 Task: Create Card Employee Offboarding Review in Board Brand Ambassador Best Practices to Workspace Desktop Applications. Create Card Golf Review in Board Market Size Estimation to Workspace Desktop Applications. Create Card Employee Offboarding Review in Board Social Media Influencer Social Media Takeover Campaign Creation and Management to Workspace Desktop Applications
Action: Mouse moved to (113, 355)
Screenshot: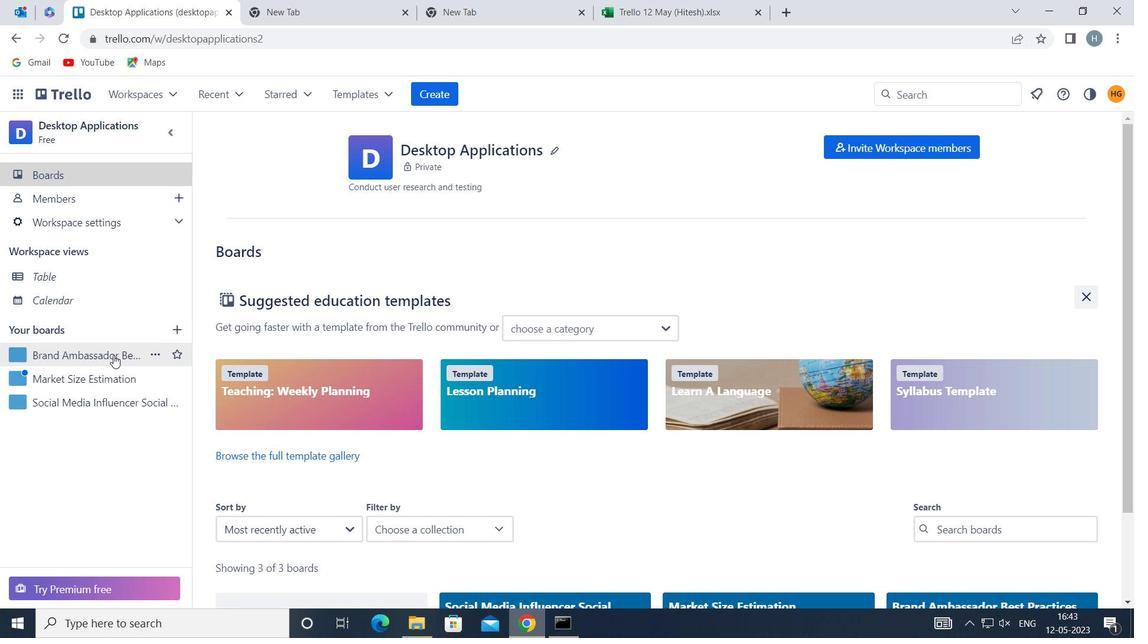 
Action: Mouse pressed left at (113, 355)
Screenshot: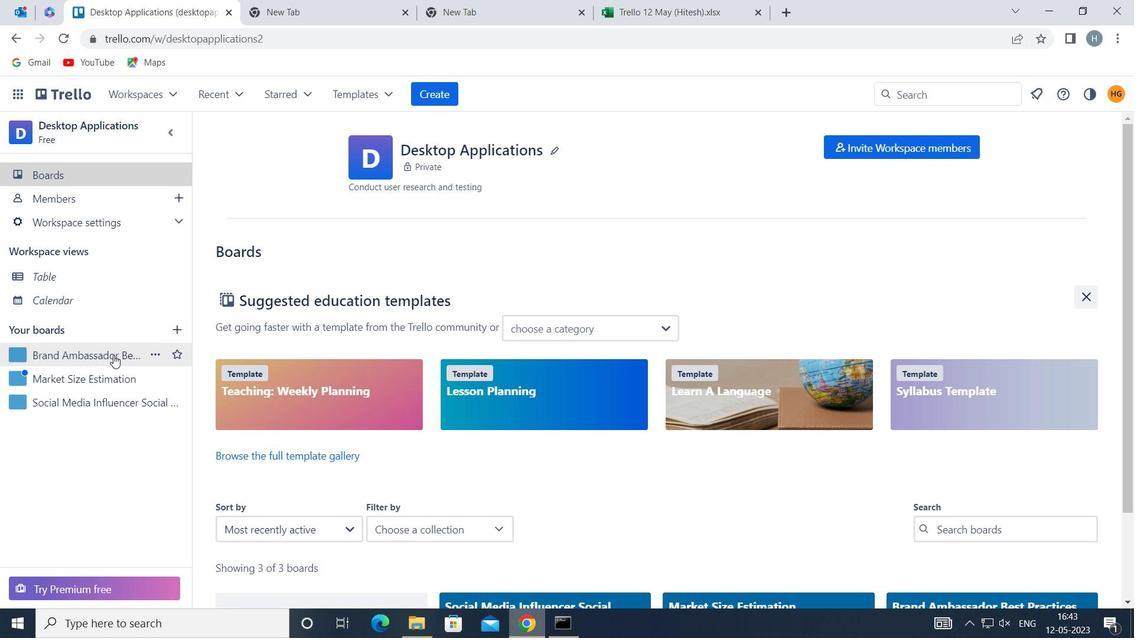 
Action: Mouse moved to (491, 213)
Screenshot: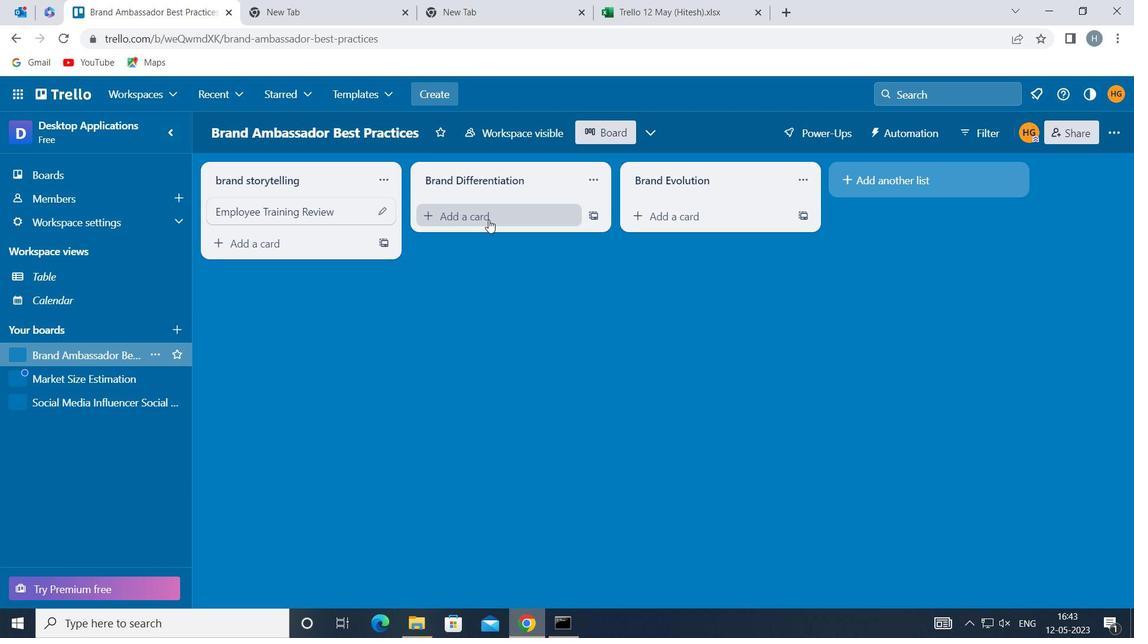 
Action: Mouse pressed left at (491, 213)
Screenshot: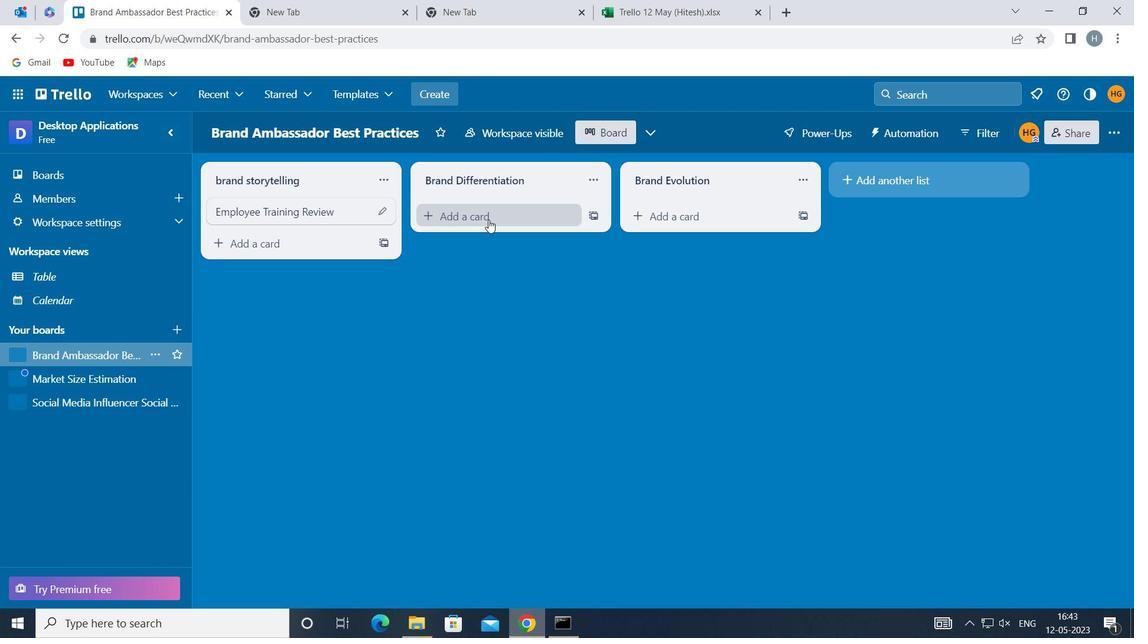 
Action: Key pressed <Key.shift>EMPLOYEE<Key.space><Key.shift>OFFBOARDING<Key.space><Key.shift>REVIEW
Screenshot: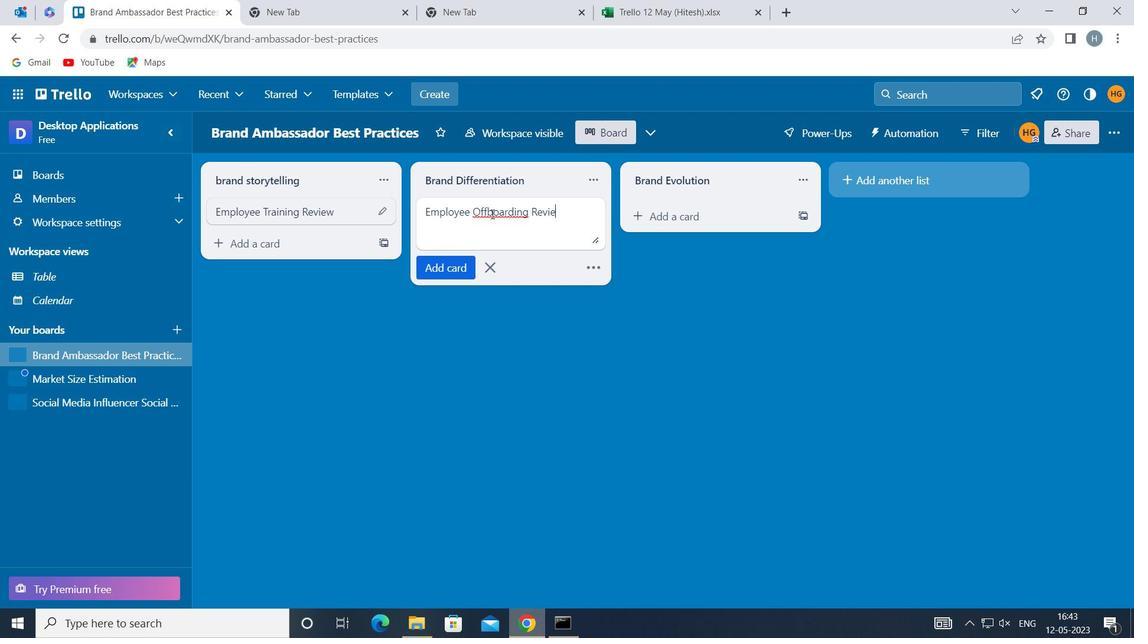 
Action: Mouse moved to (453, 268)
Screenshot: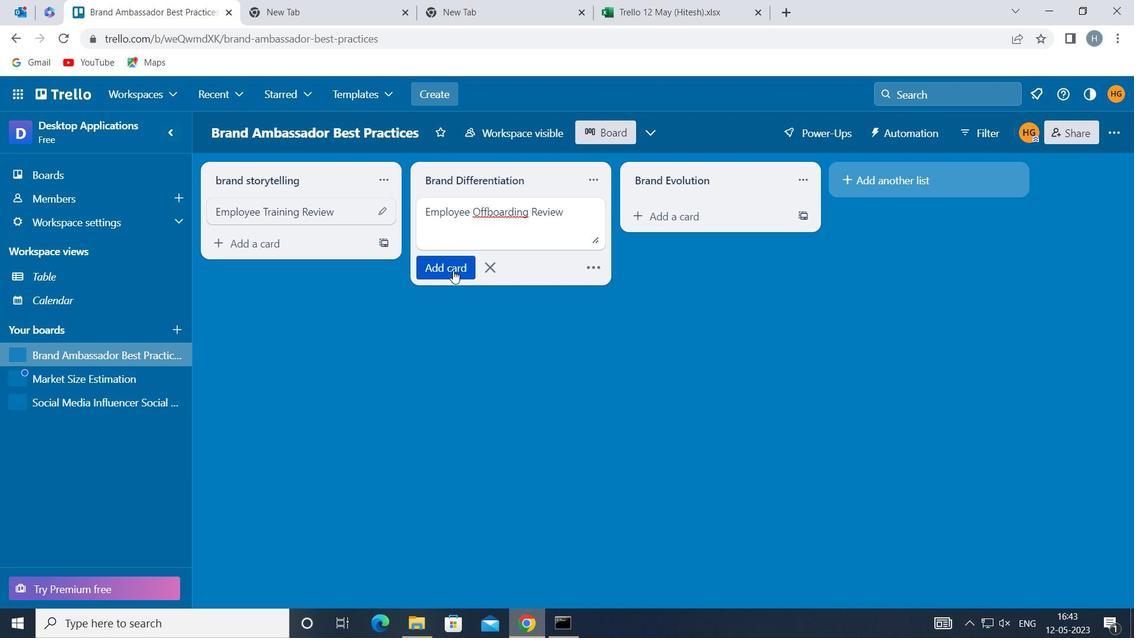 
Action: Mouse pressed left at (453, 268)
Screenshot: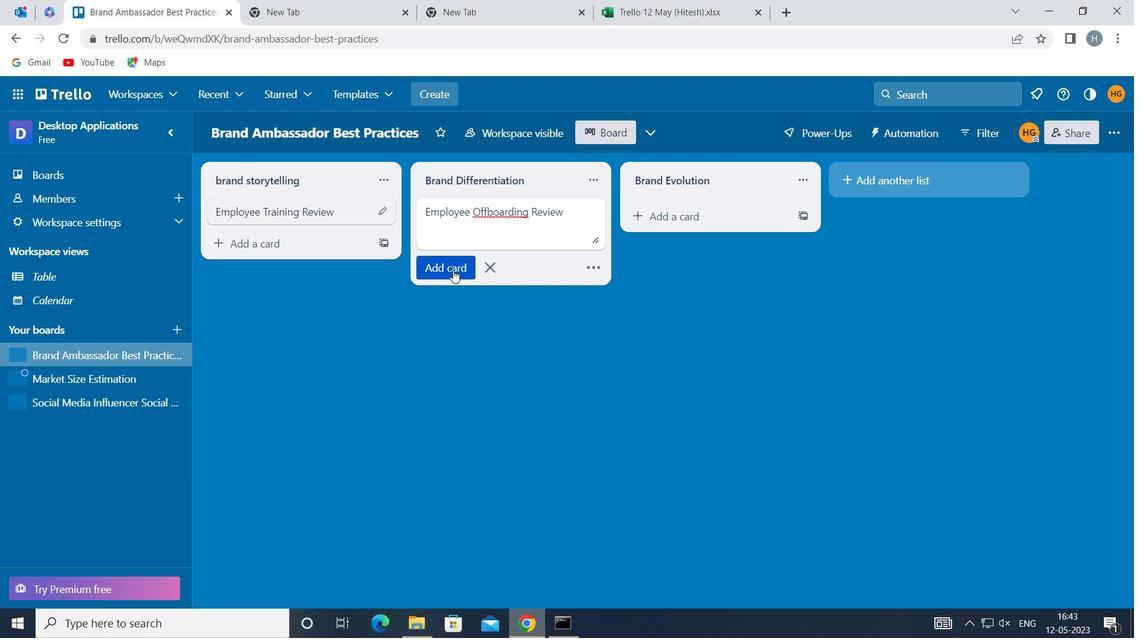 
Action: Mouse moved to (461, 325)
Screenshot: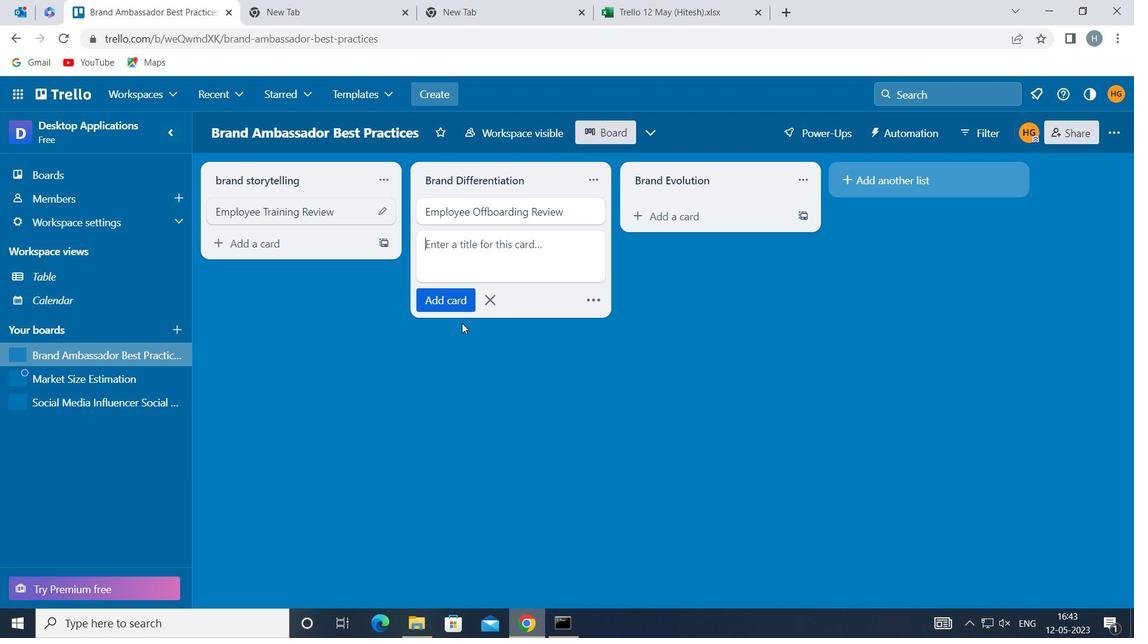 
Action: Mouse pressed left at (461, 325)
Screenshot: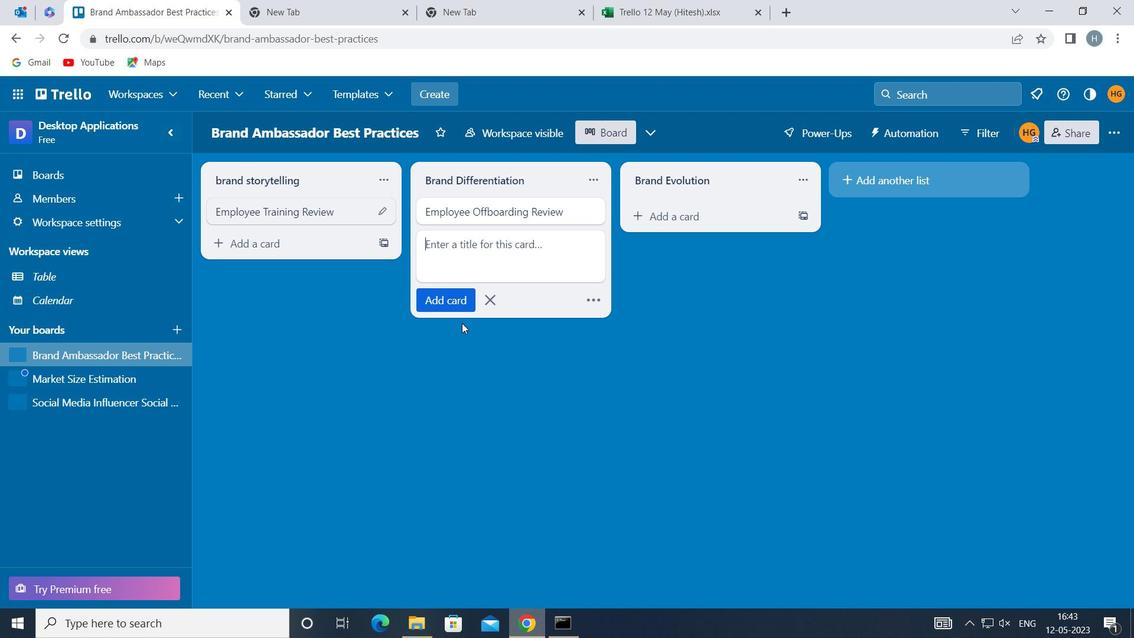 
Action: Mouse moved to (91, 374)
Screenshot: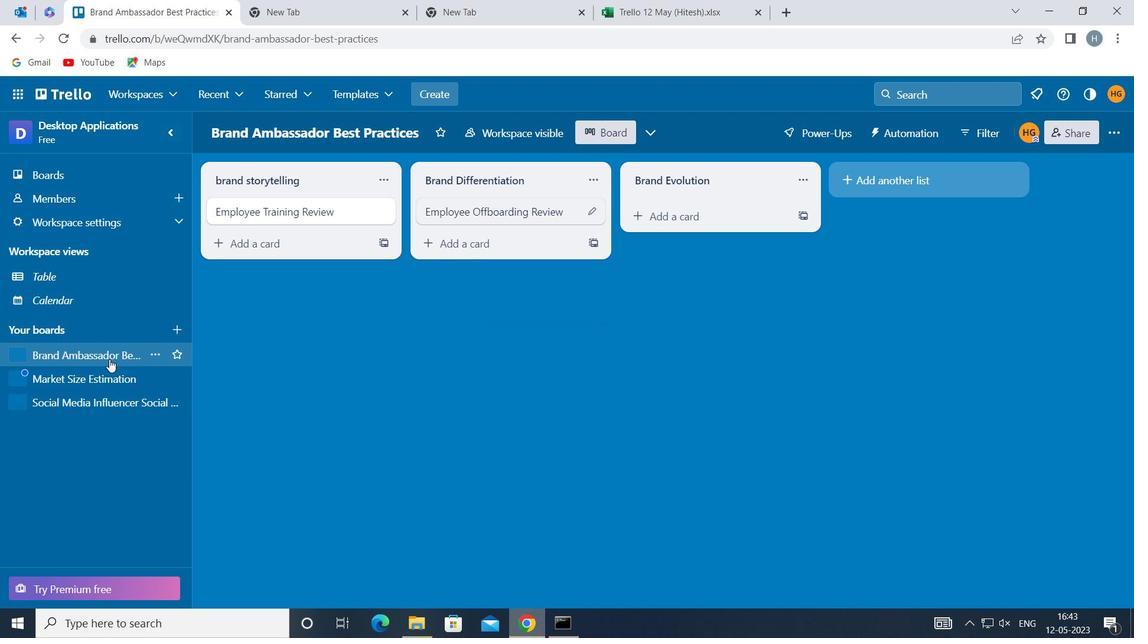 
Action: Mouse pressed left at (91, 374)
Screenshot: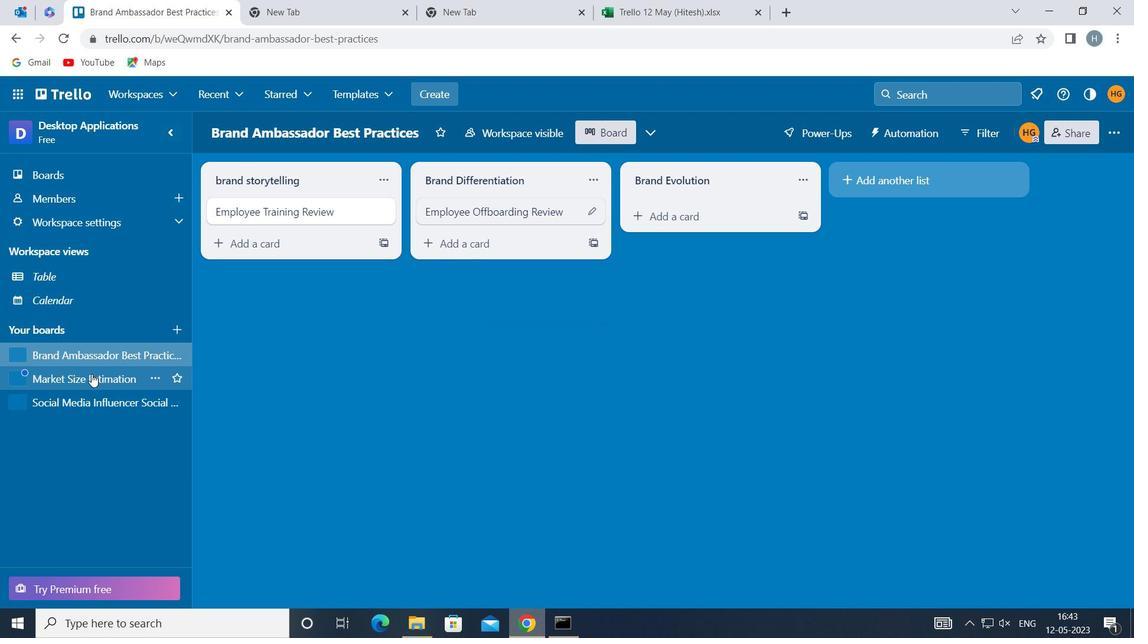 
Action: Mouse moved to (506, 221)
Screenshot: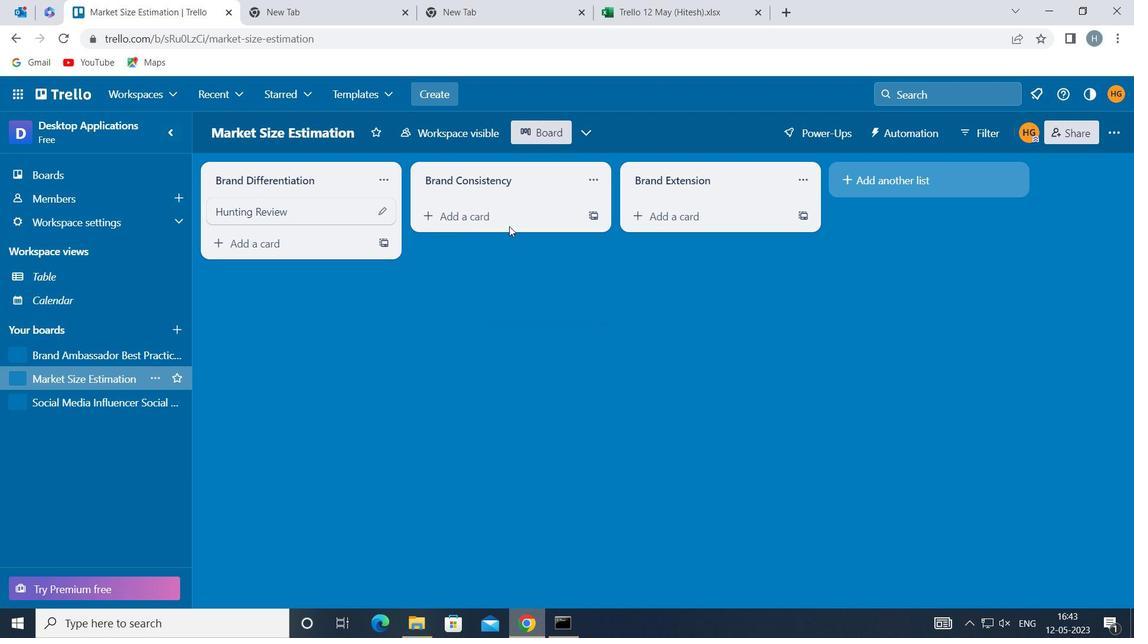 
Action: Mouse pressed left at (506, 221)
Screenshot: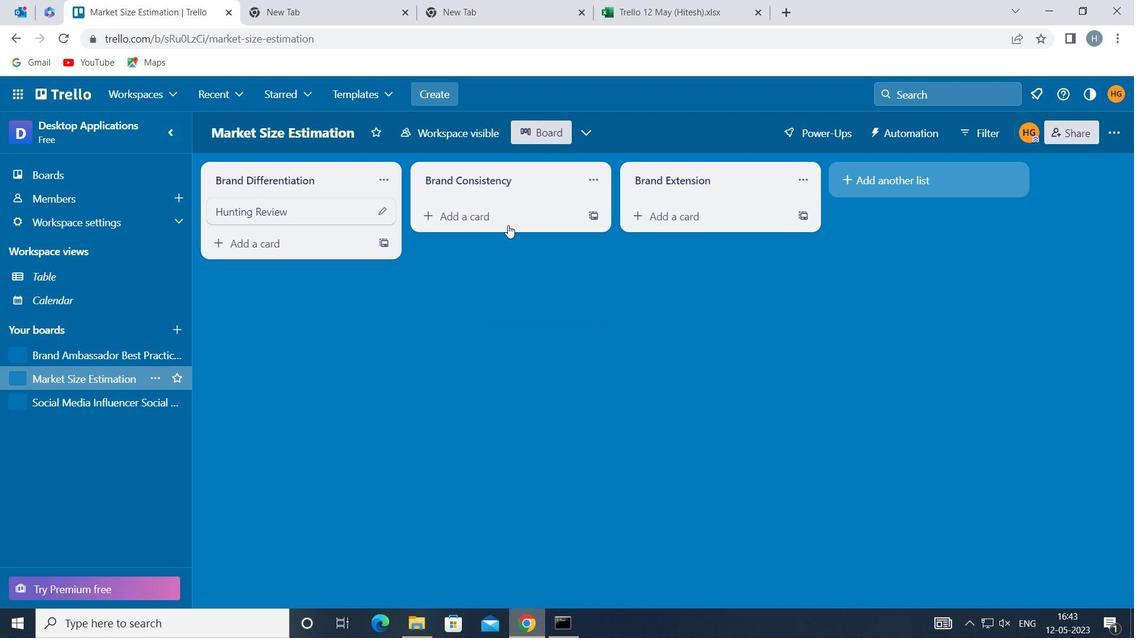 
Action: Mouse pressed left at (506, 221)
Screenshot: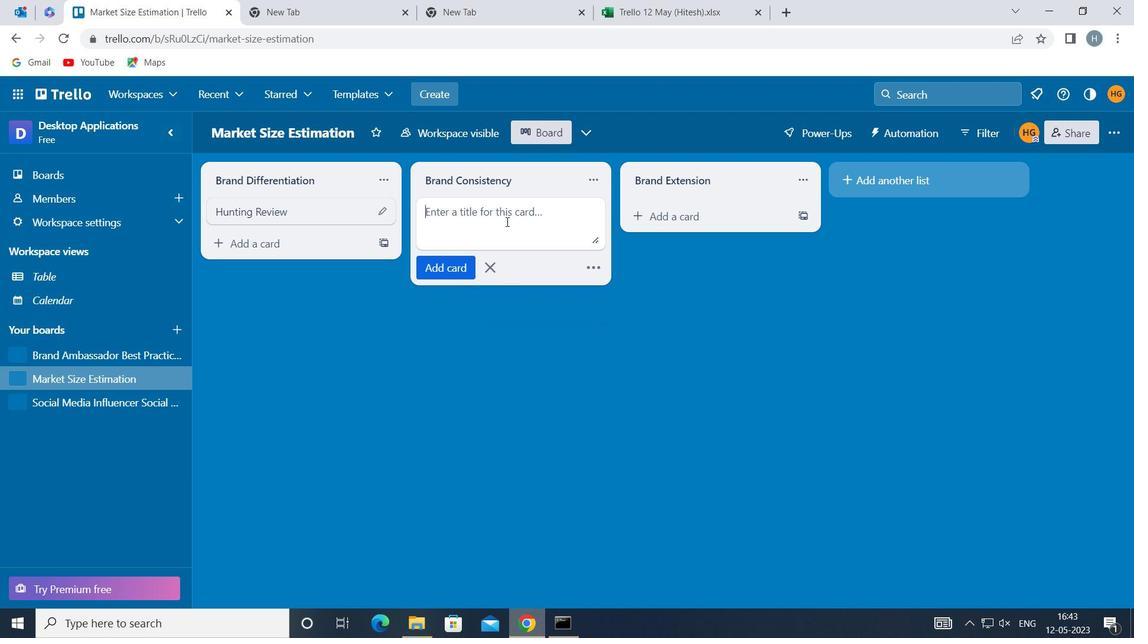 
Action: Key pressed <Key.shift>GOLF<Key.space><Key.shift>REVIEW
Screenshot: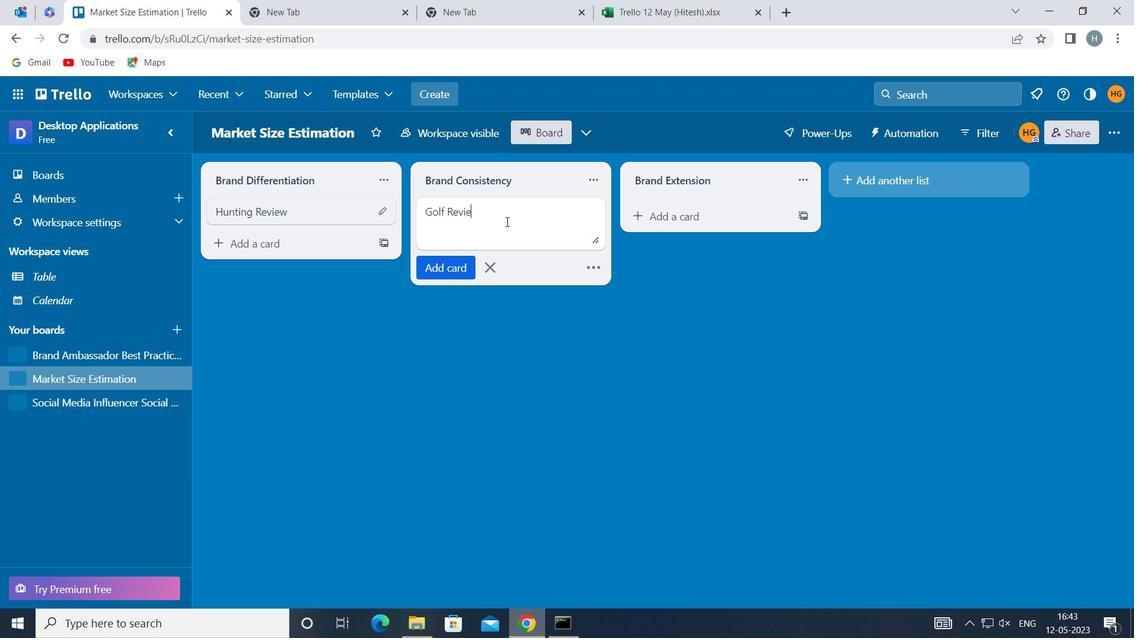 
Action: Mouse moved to (450, 264)
Screenshot: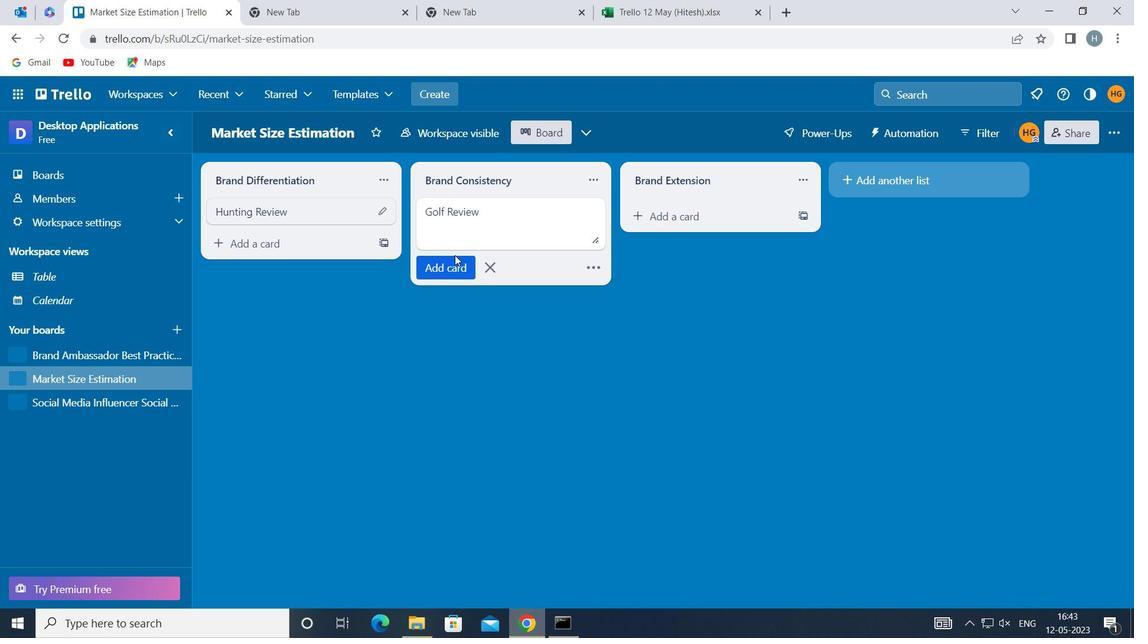 
Action: Mouse pressed left at (450, 264)
Screenshot: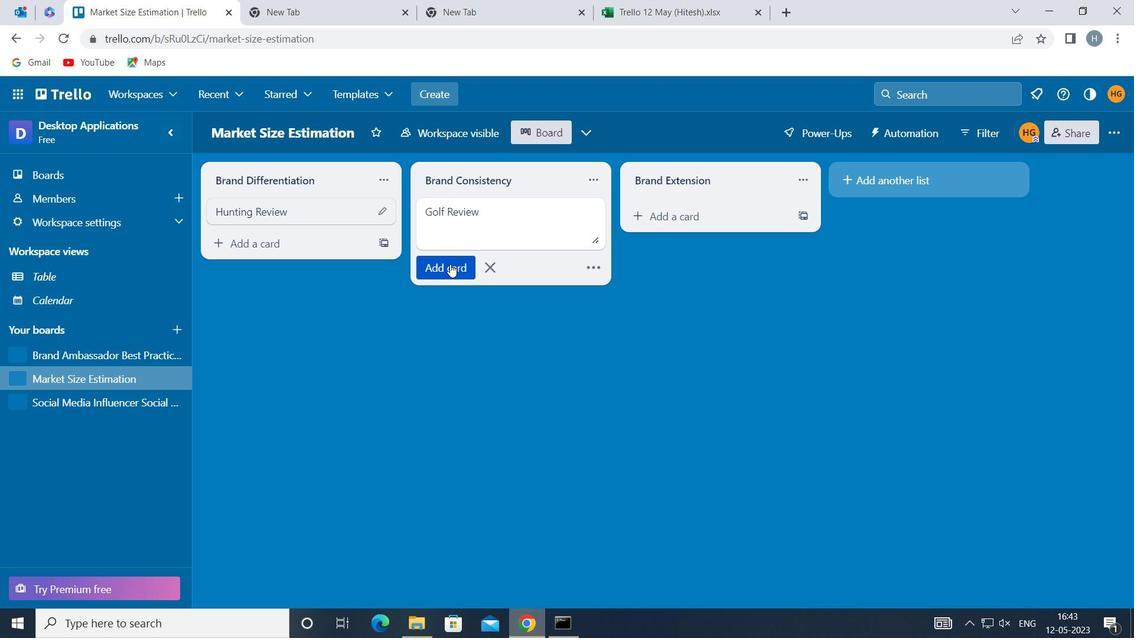 
Action: Mouse moved to (450, 347)
Screenshot: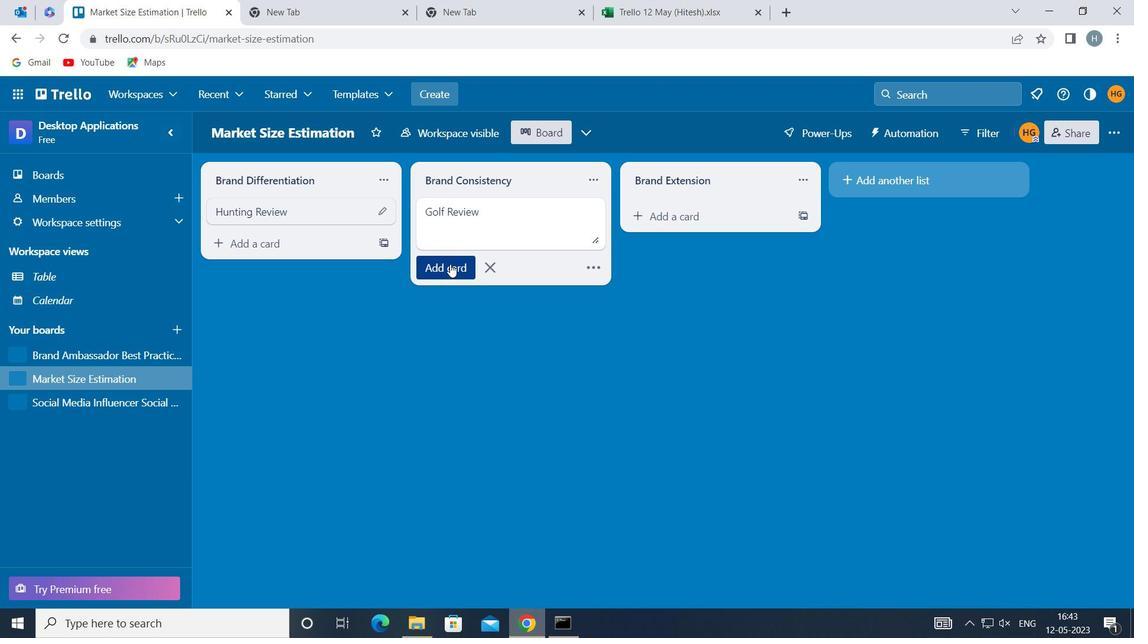 
Action: Mouse pressed left at (450, 347)
Screenshot: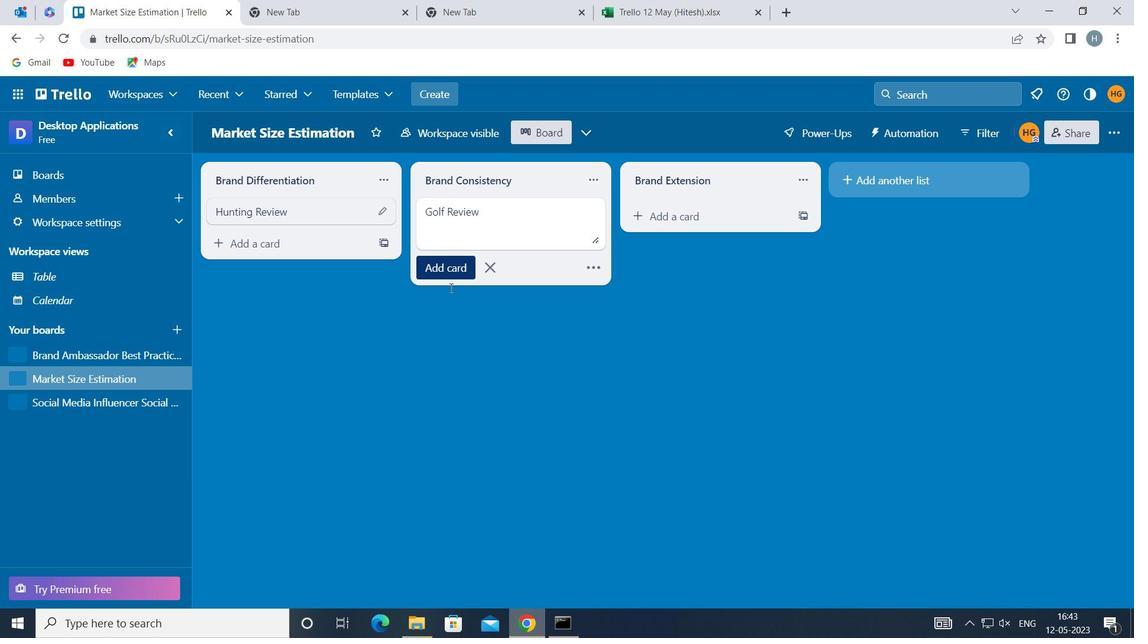 
Action: Mouse moved to (105, 401)
Screenshot: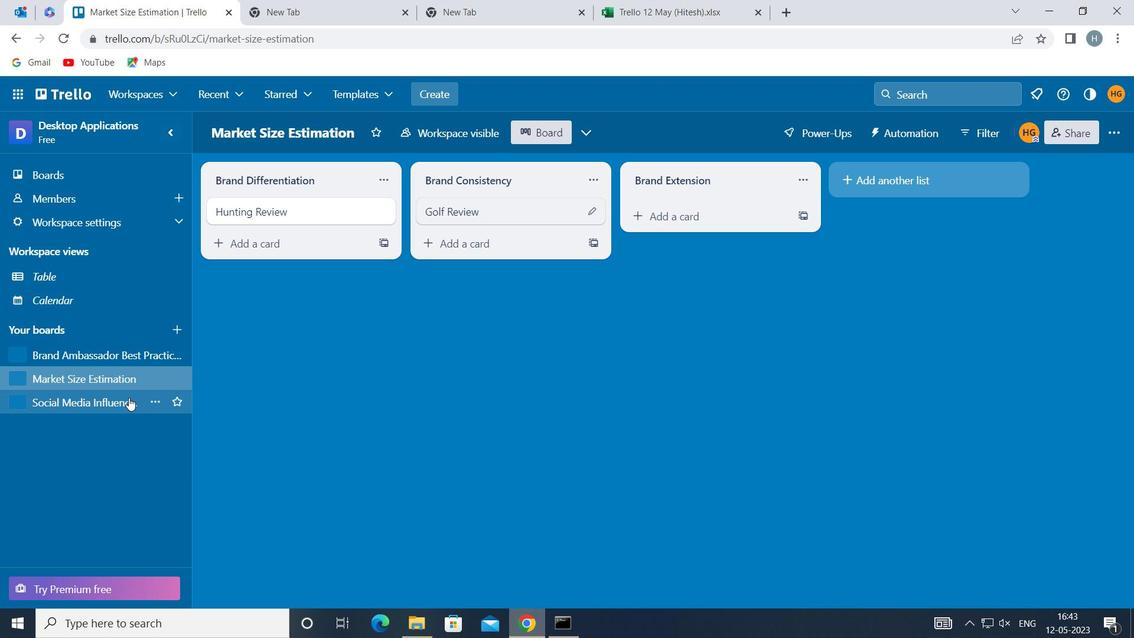 
Action: Mouse pressed left at (105, 401)
Screenshot: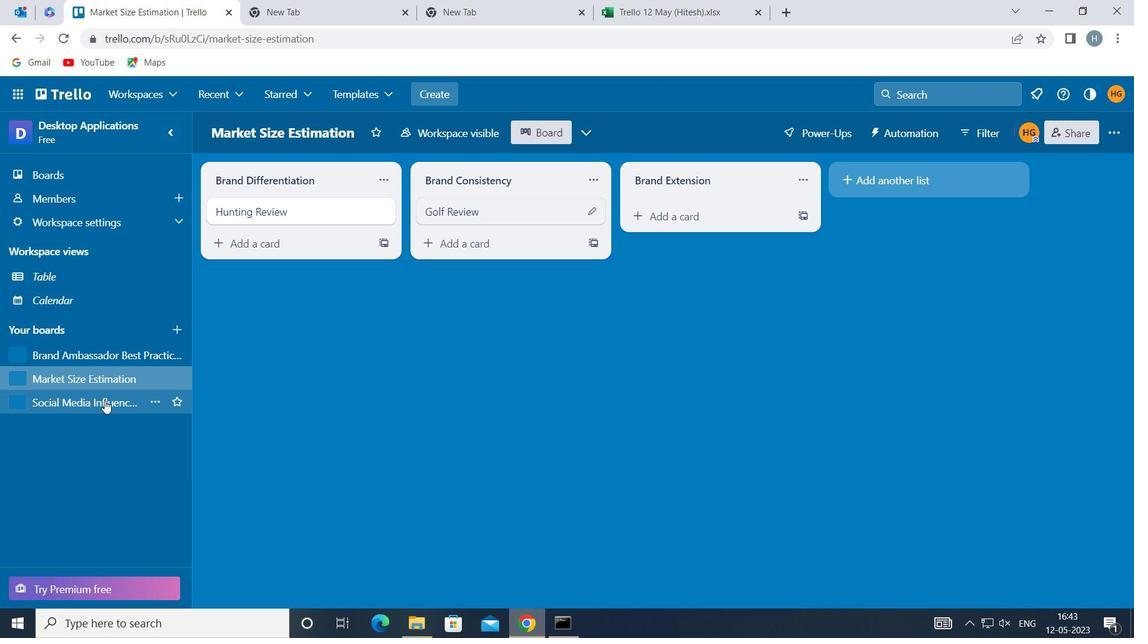 
Action: Mouse moved to (480, 215)
Screenshot: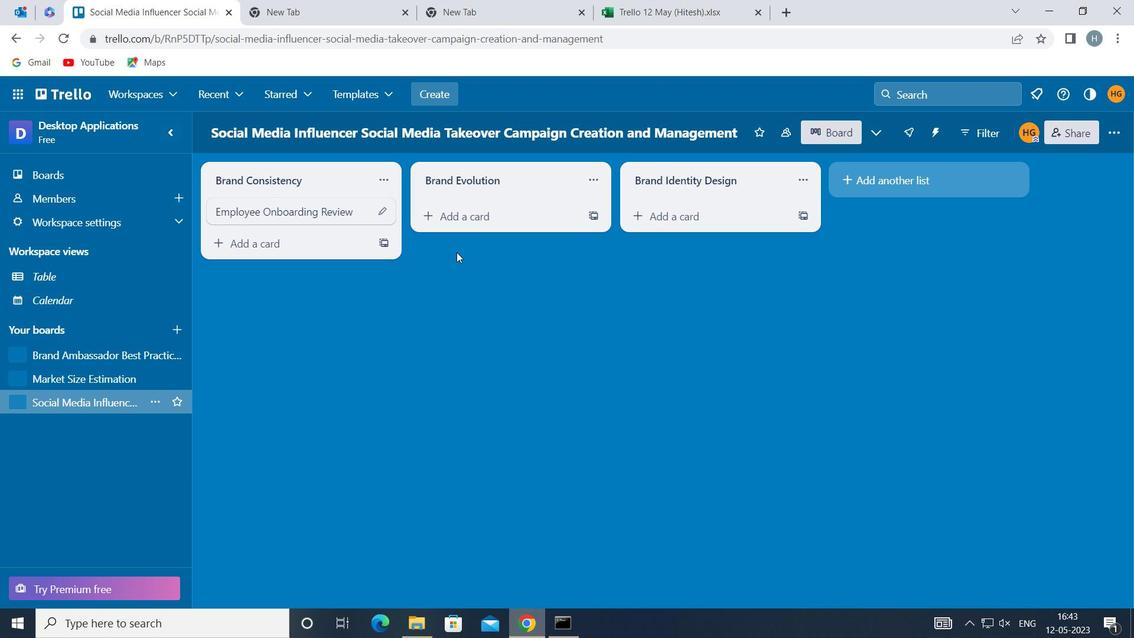 
Action: Mouse pressed left at (480, 215)
Screenshot: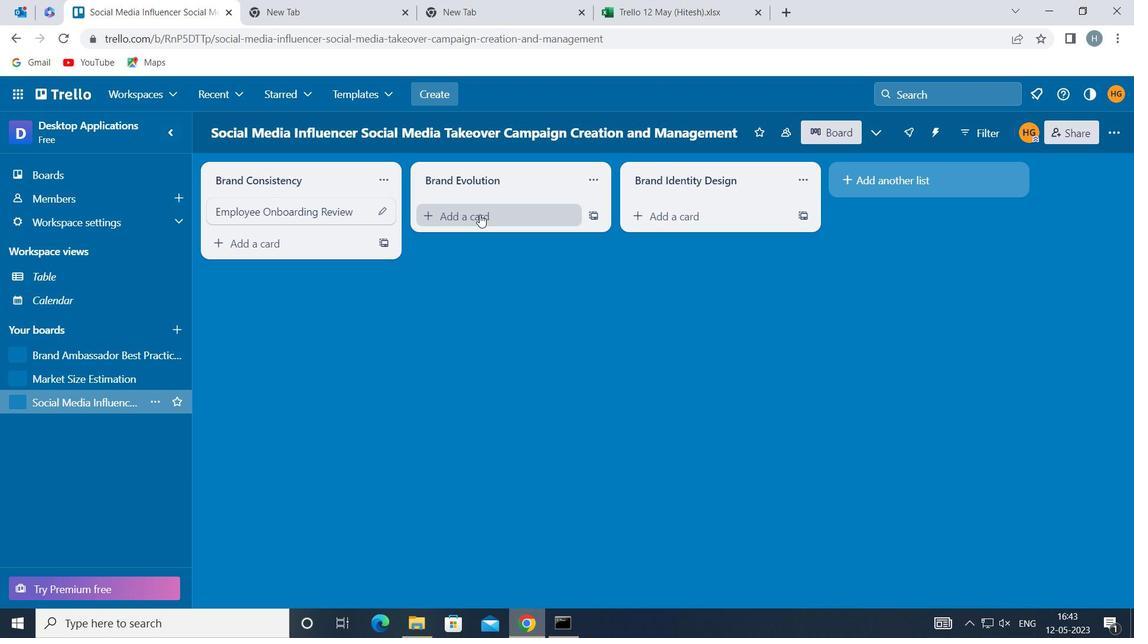 
Action: Mouse pressed left at (480, 215)
Screenshot: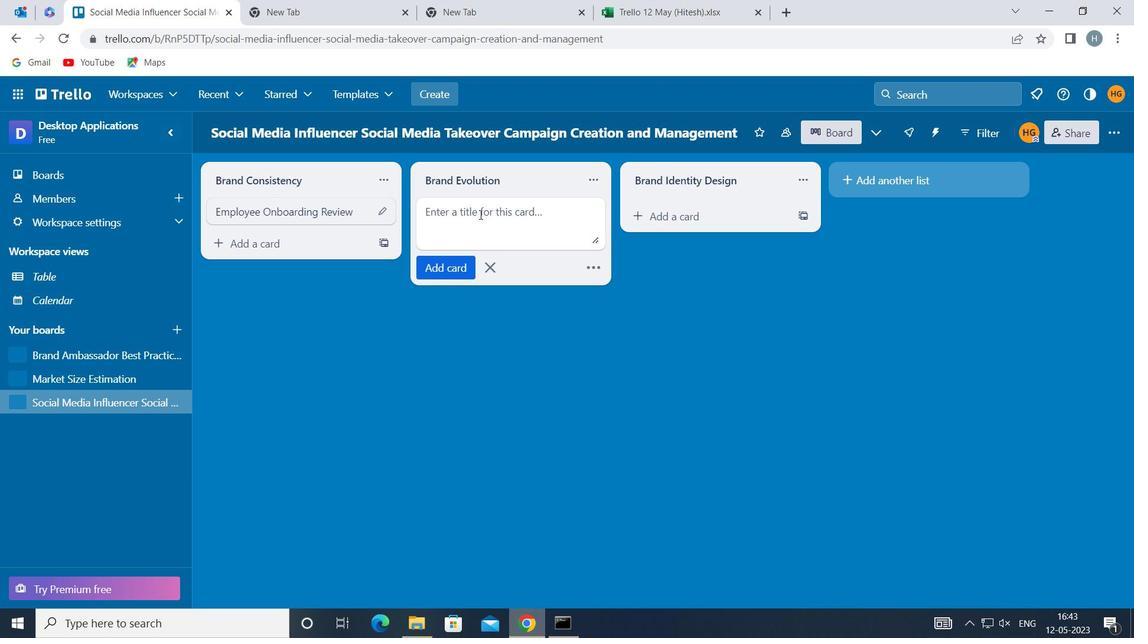 
Action: Key pressed <Key.shift>EMPLOYEE<Key.space><Key.shift>OFFBOARDING<Key.space><Key.shift>REVIEW
Screenshot: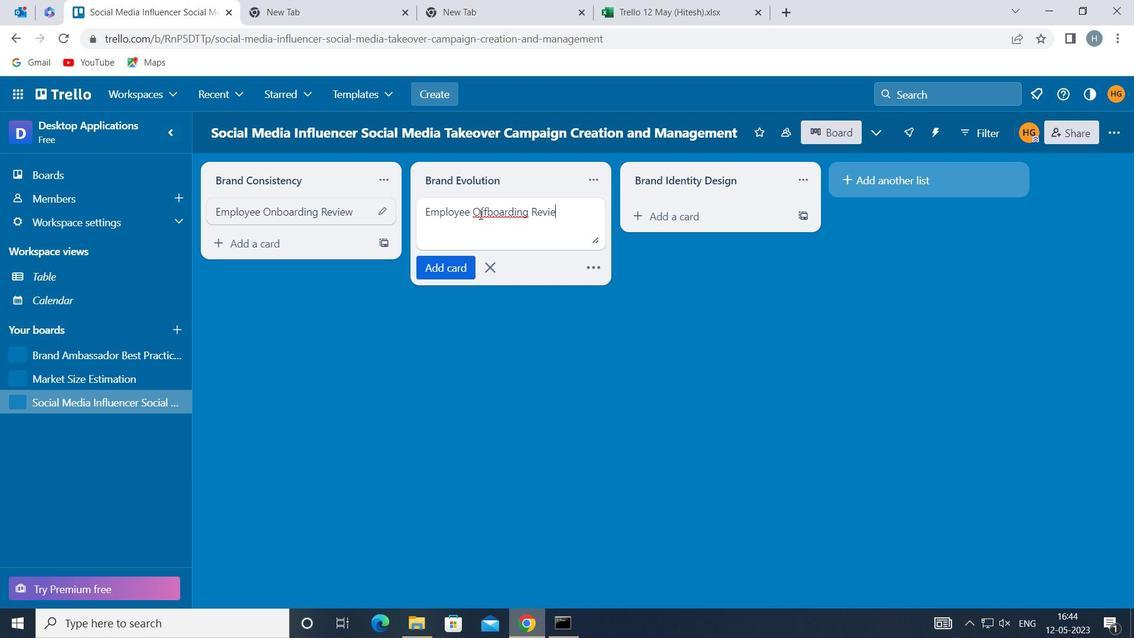 
Action: Mouse moved to (451, 263)
Screenshot: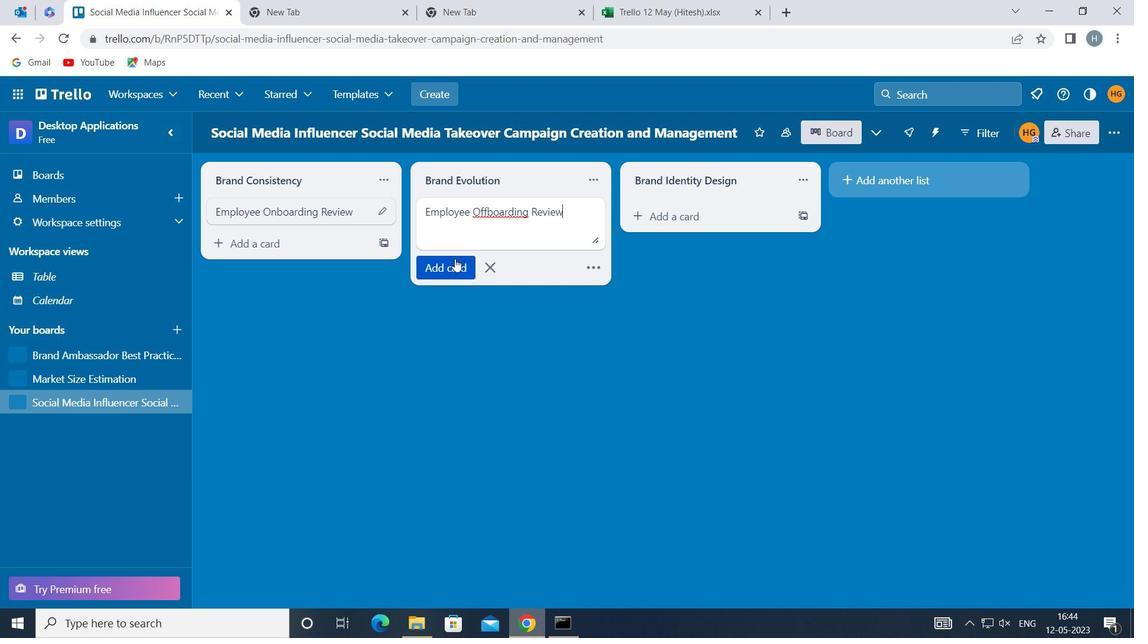 
Action: Mouse pressed left at (451, 263)
Screenshot: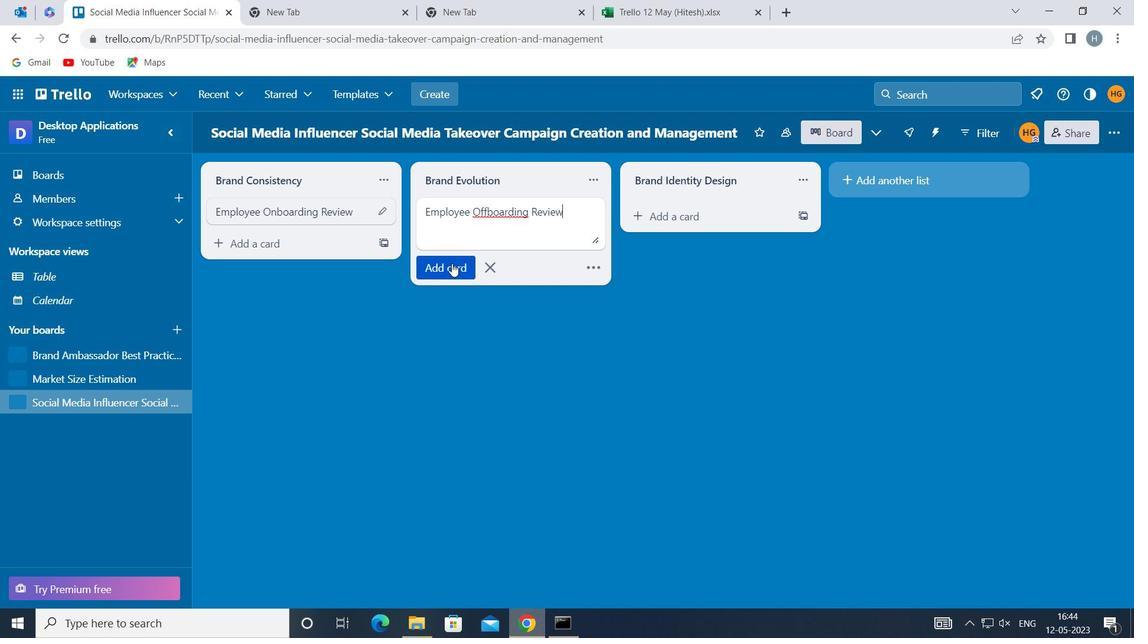 
Action: Mouse moved to (450, 338)
Screenshot: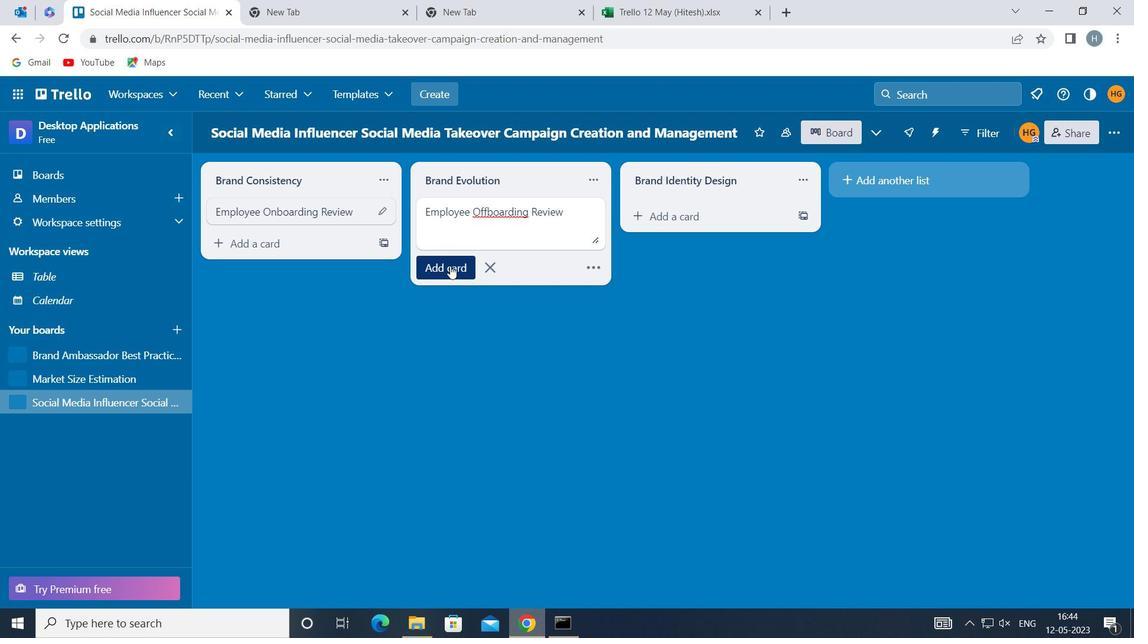 
Action: Mouse pressed left at (450, 338)
Screenshot: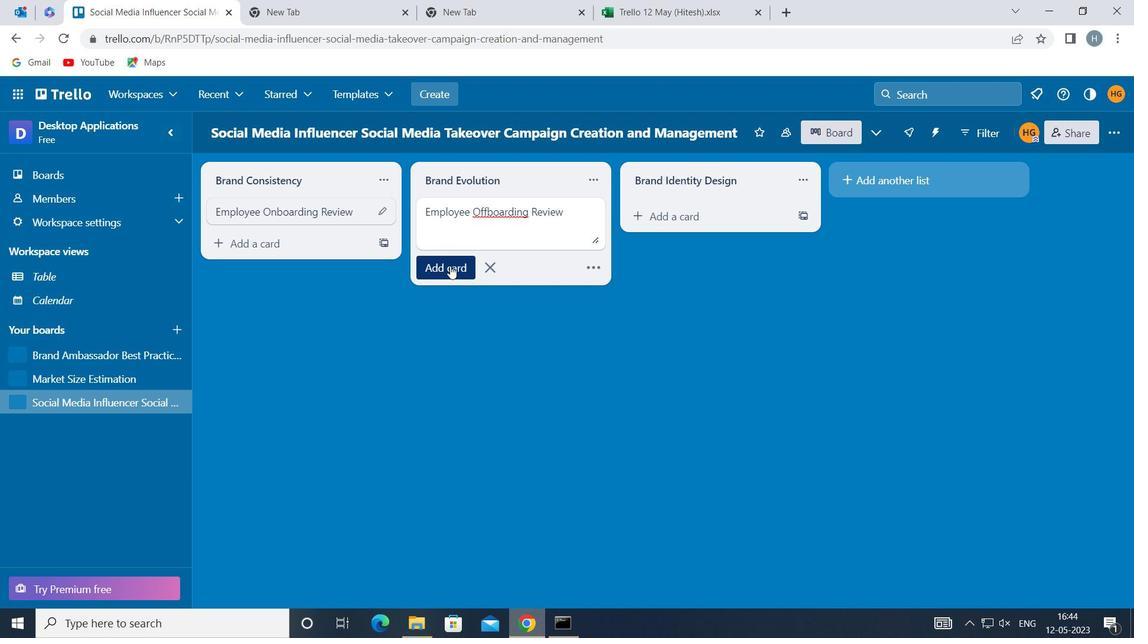
Action: Mouse moved to (272, 381)
Screenshot: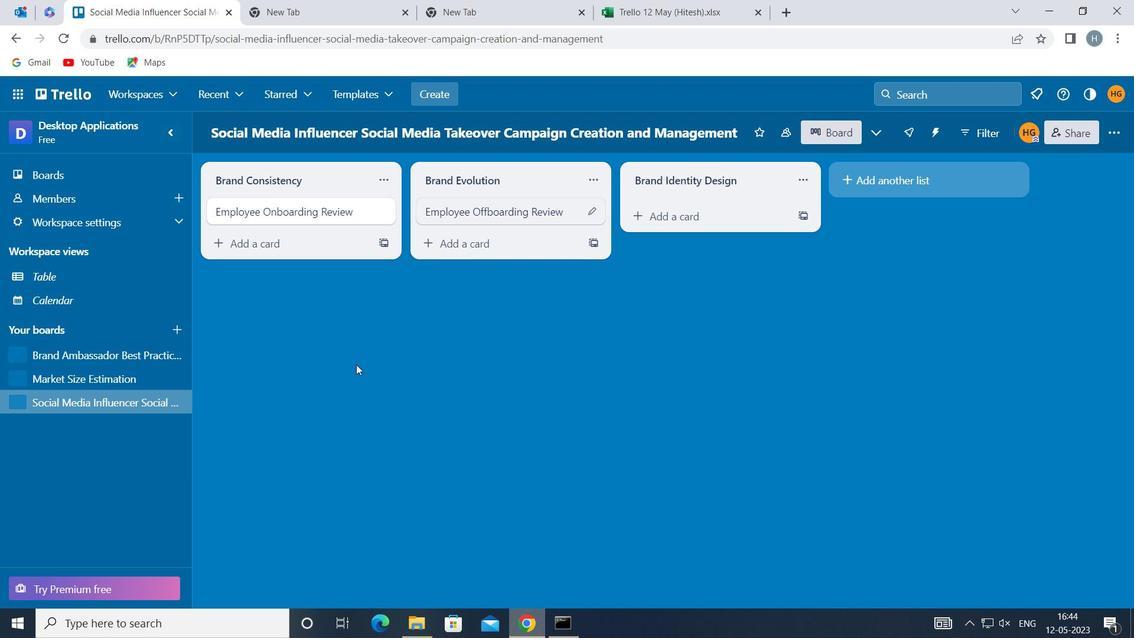 
